 Task: Use Modern Effect in this video Movie B.mp4
Action: Mouse moved to (171, 107)
Screenshot: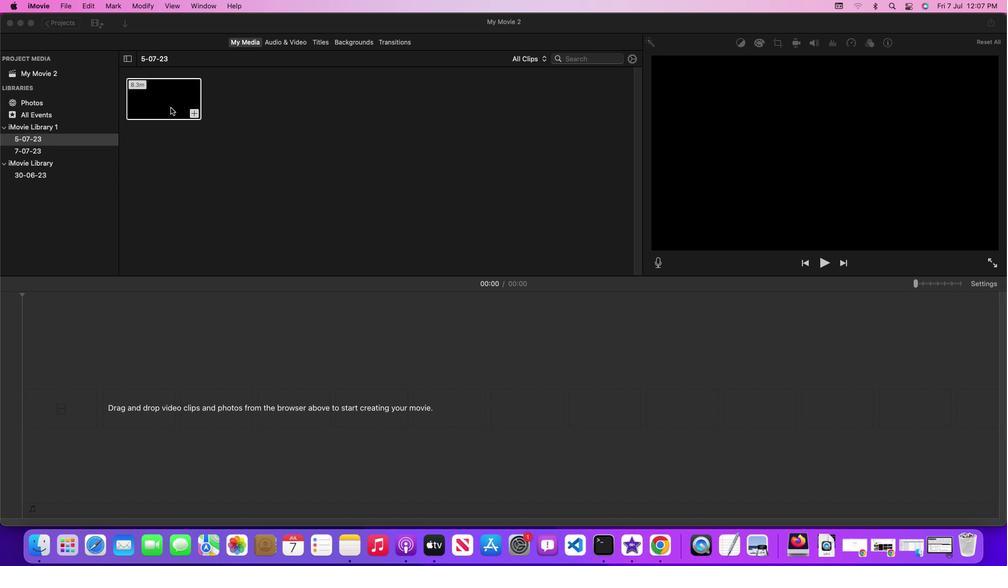 
Action: Mouse pressed left at (171, 107)
Screenshot: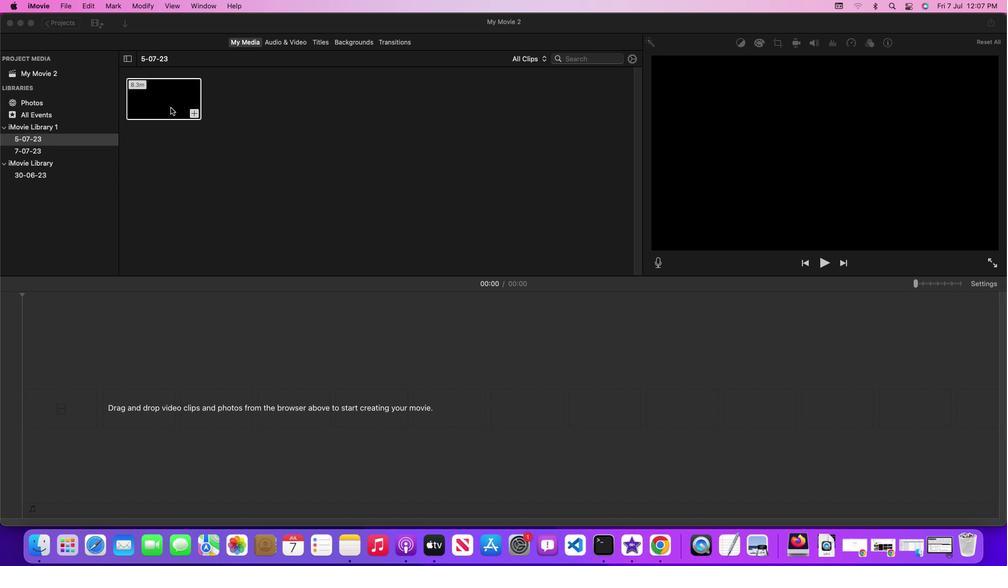
Action: Mouse pressed left at (171, 107)
Screenshot: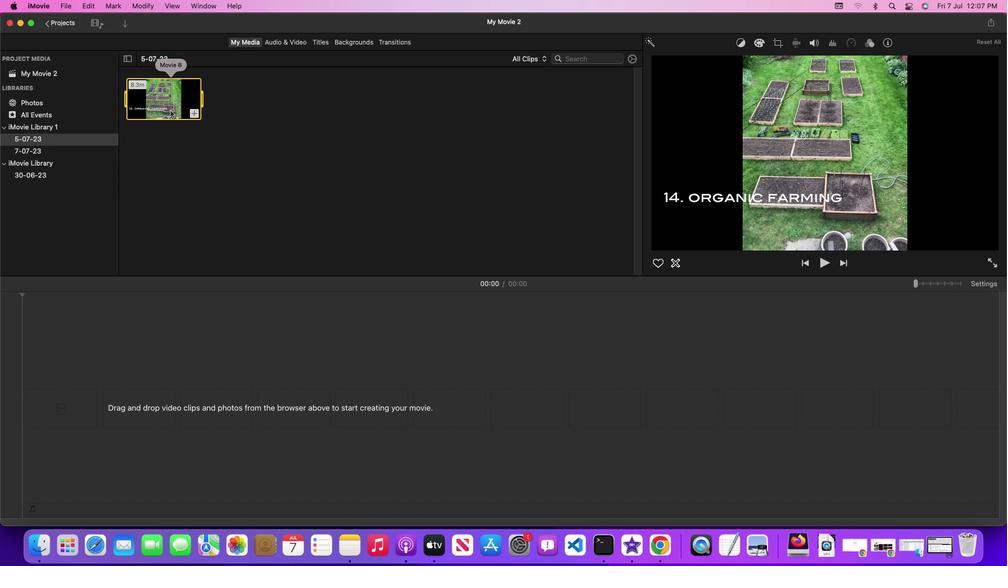 
Action: Mouse moved to (300, 40)
Screenshot: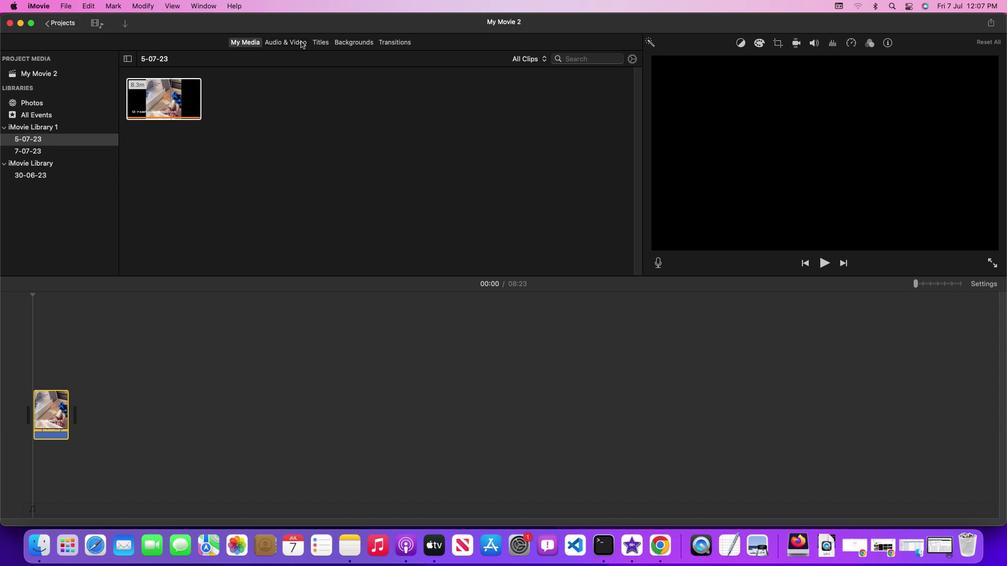 
Action: Mouse pressed left at (300, 40)
Screenshot: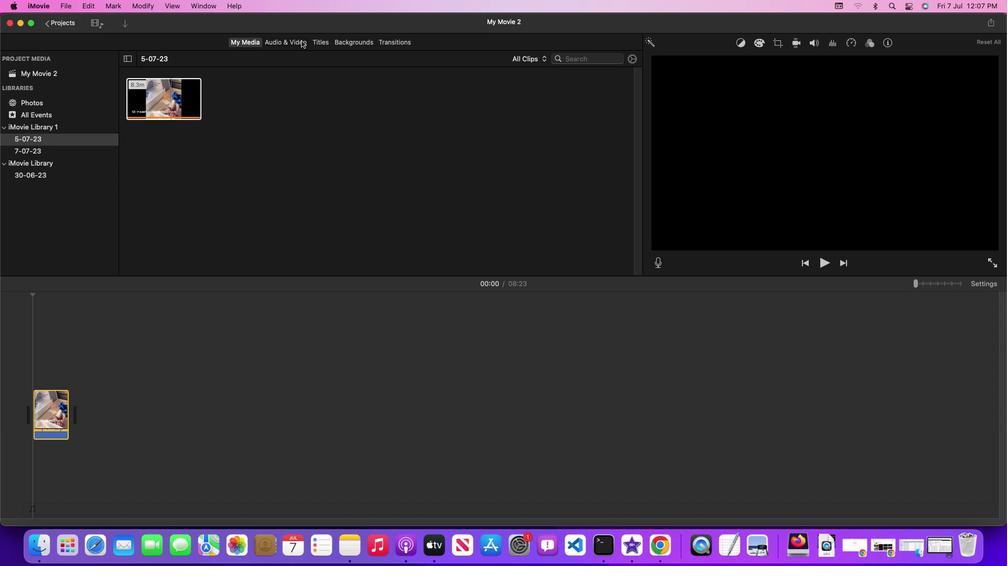 
Action: Mouse moved to (638, 140)
Screenshot: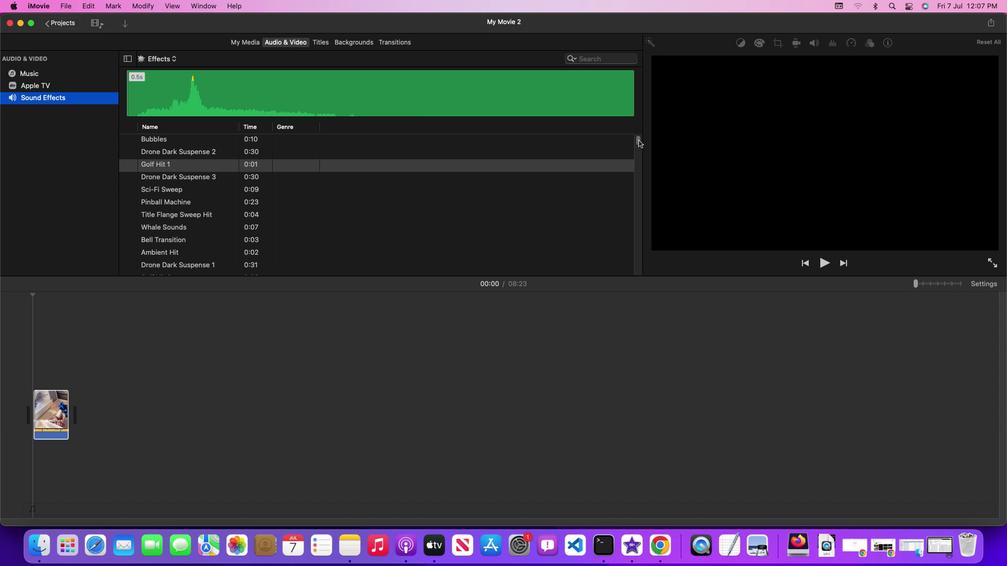 
Action: Mouse pressed left at (638, 140)
Screenshot: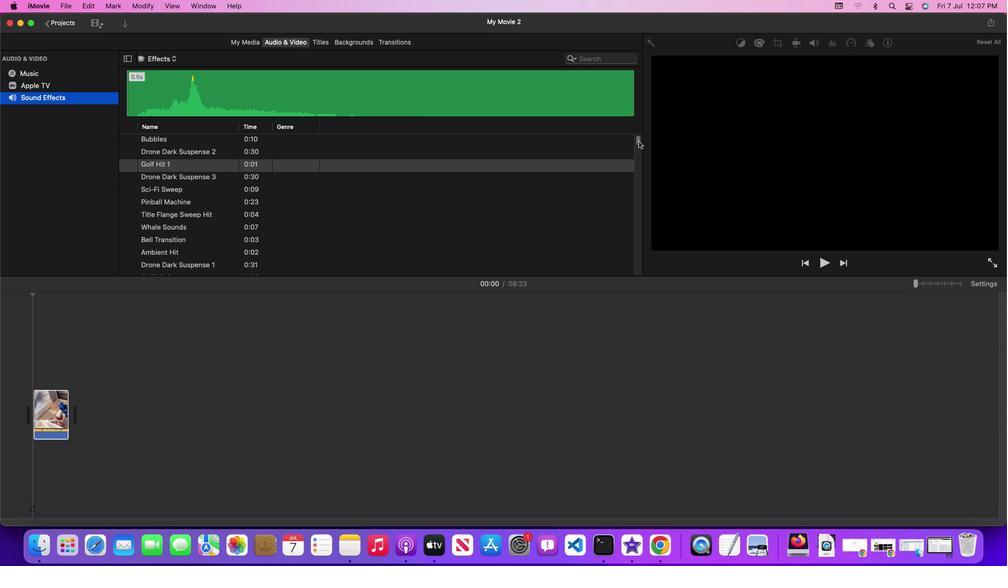 
Action: Mouse moved to (363, 229)
Screenshot: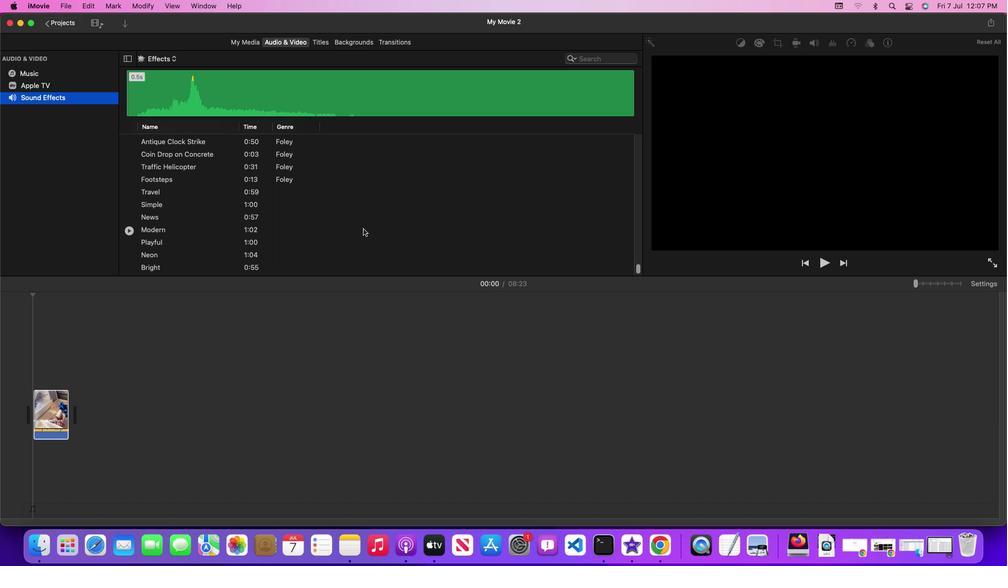 
Action: Mouse pressed left at (363, 229)
Screenshot: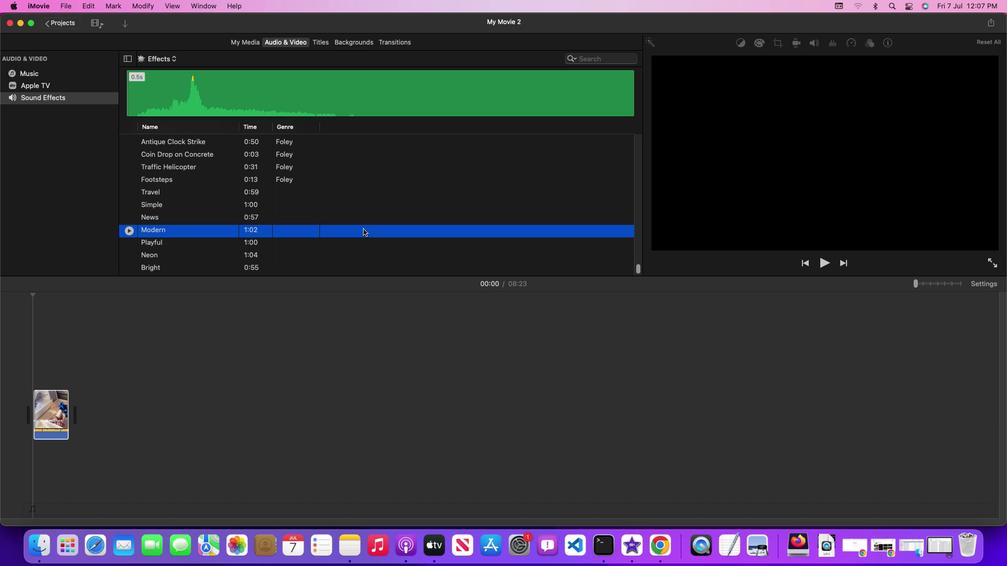 
Action: Mouse moved to (363, 230)
Screenshot: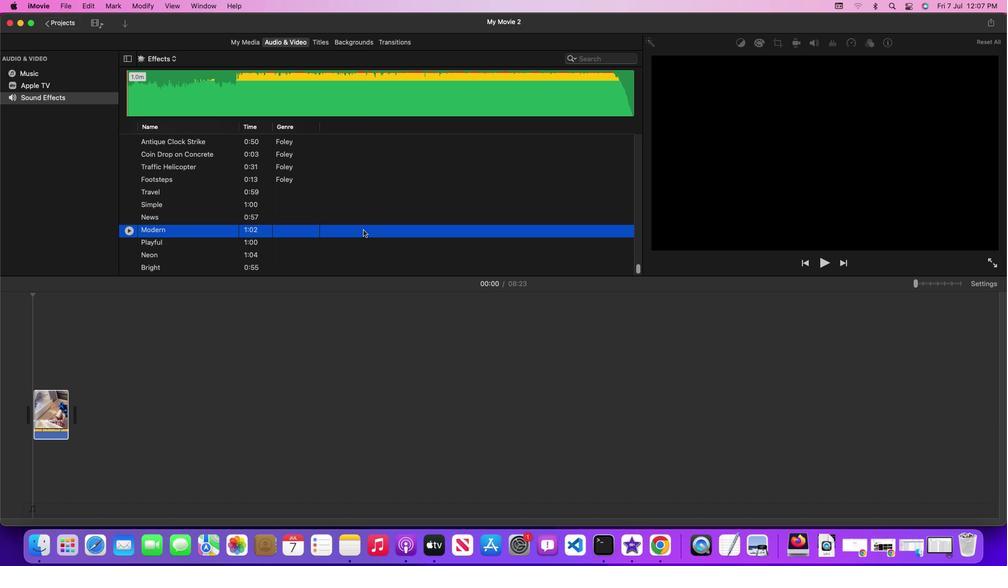 
Action: Mouse pressed left at (363, 230)
Screenshot: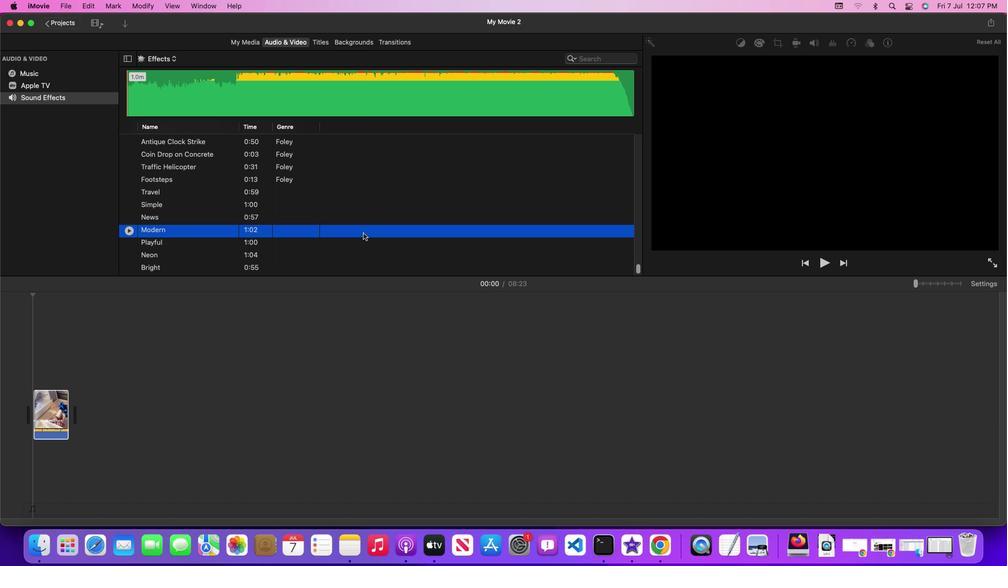 
Action: Mouse moved to (170, 341)
Screenshot: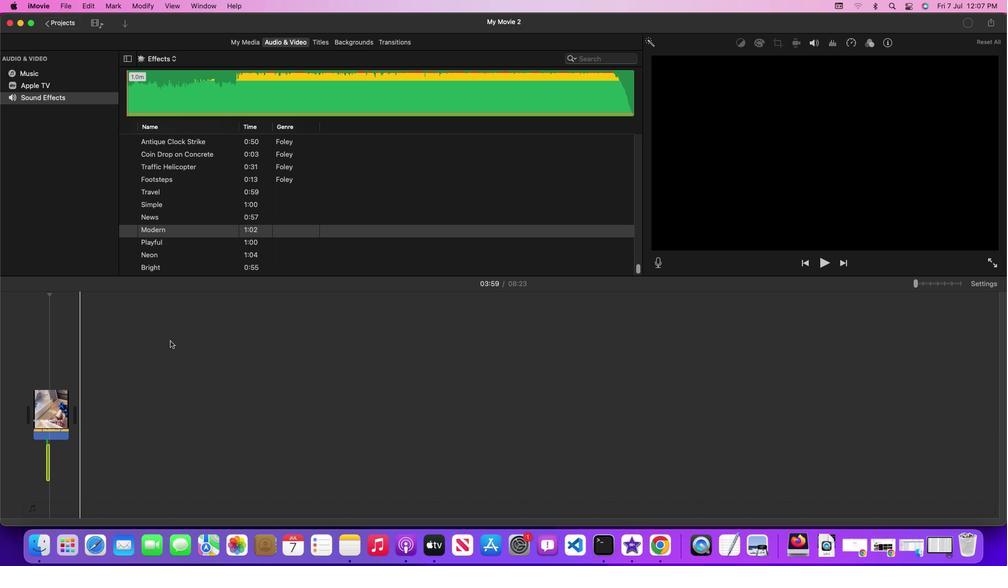 
